 Task: Open Card Card0000000066 in Board Board0000000017 in Workspace WS0000000006 in Trello. Add Member Nikrathi889@gmail.com to Card Card0000000066 in Board Board0000000017 in Workspace WS0000000006 in Trello. Add Blue Label titled Label0000000066 to Card Card0000000066 in Board Board0000000017 in Workspace WS0000000006 in Trello. Add Checklist CL0000000066 to Card Card0000000066 in Board Board0000000017 in Workspace WS0000000006 in Trello. Add Dates with Start Date as Sep 01 2023 and Due Date as Sep 30 2023 to Card Card0000000066 in Board Board0000000017 in Workspace WS0000000006 in Trello
Action: Mouse moved to (106, 366)
Screenshot: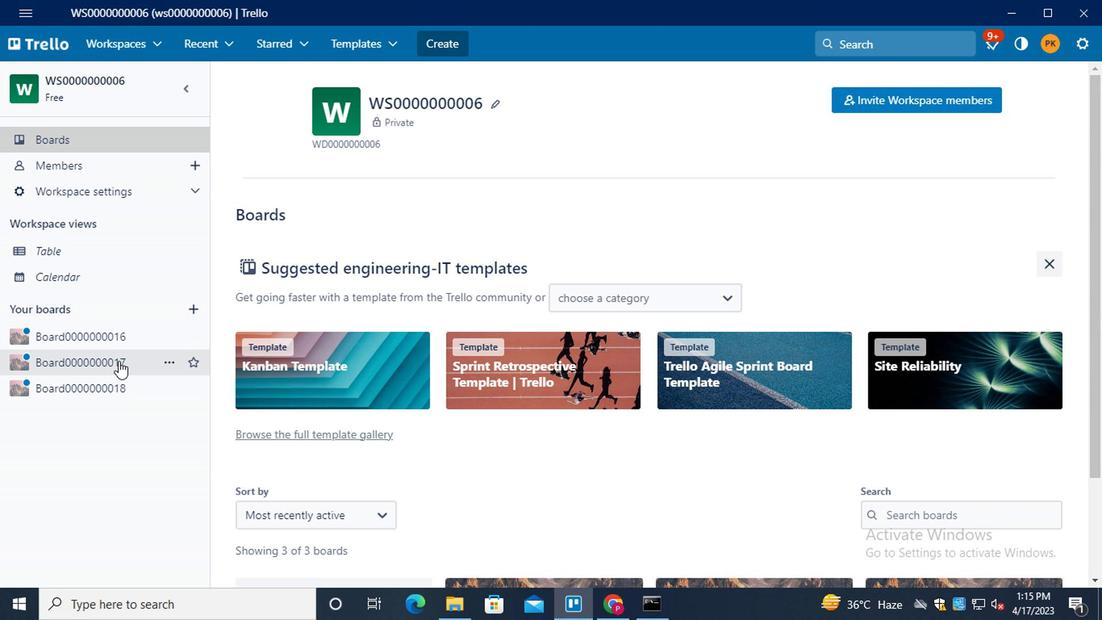 
Action: Mouse pressed left at (106, 366)
Screenshot: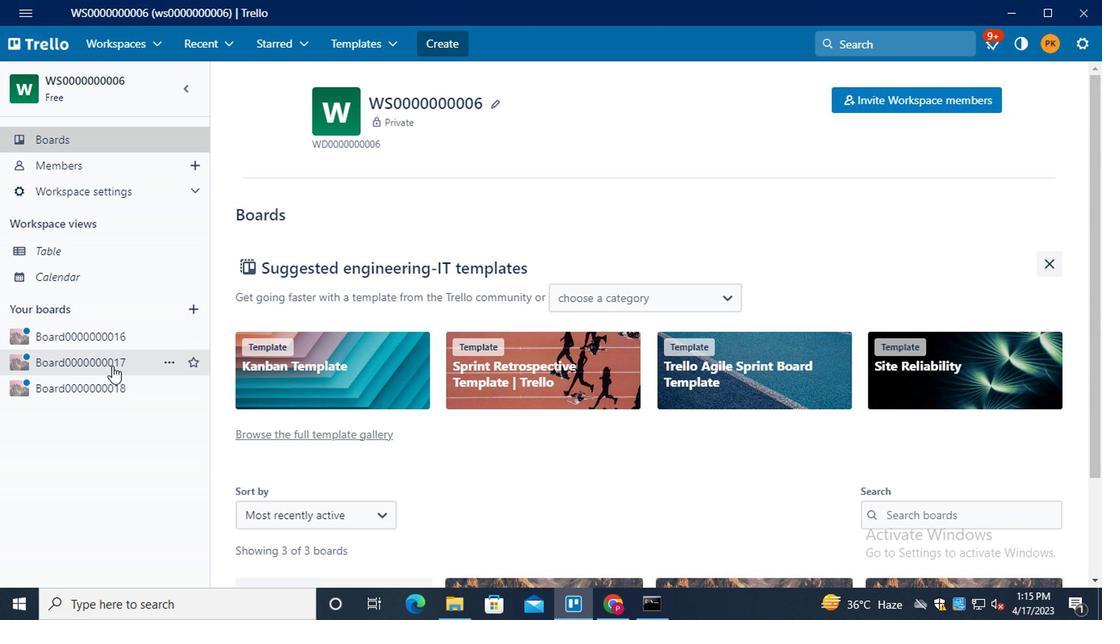 
Action: Mouse moved to (300, 296)
Screenshot: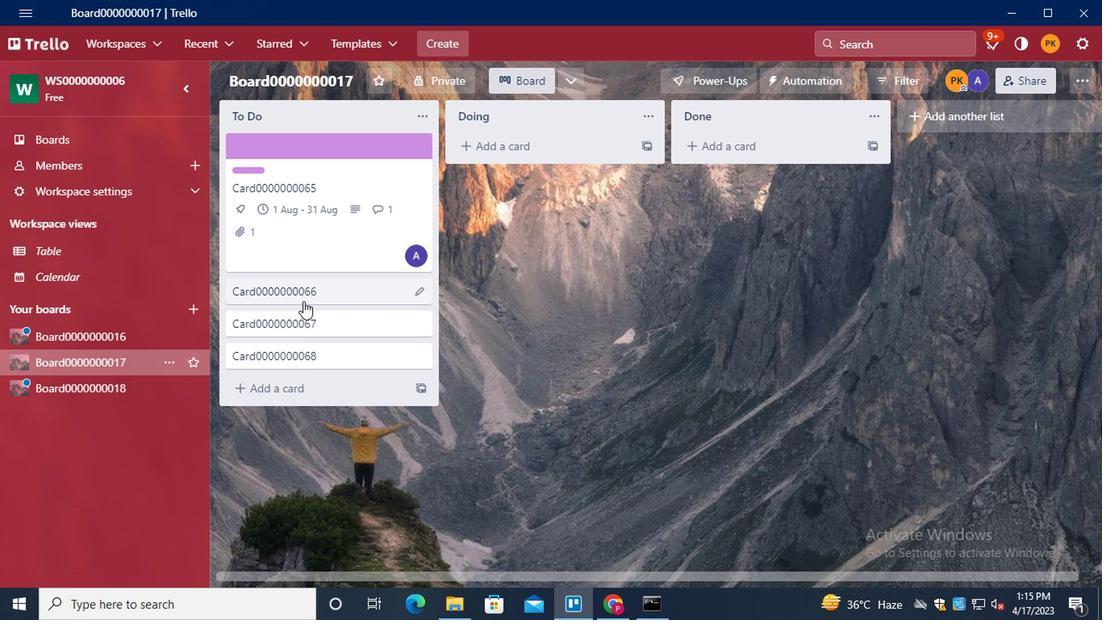 
Action: Mouse pressed left at (300, 296)
Screenshot: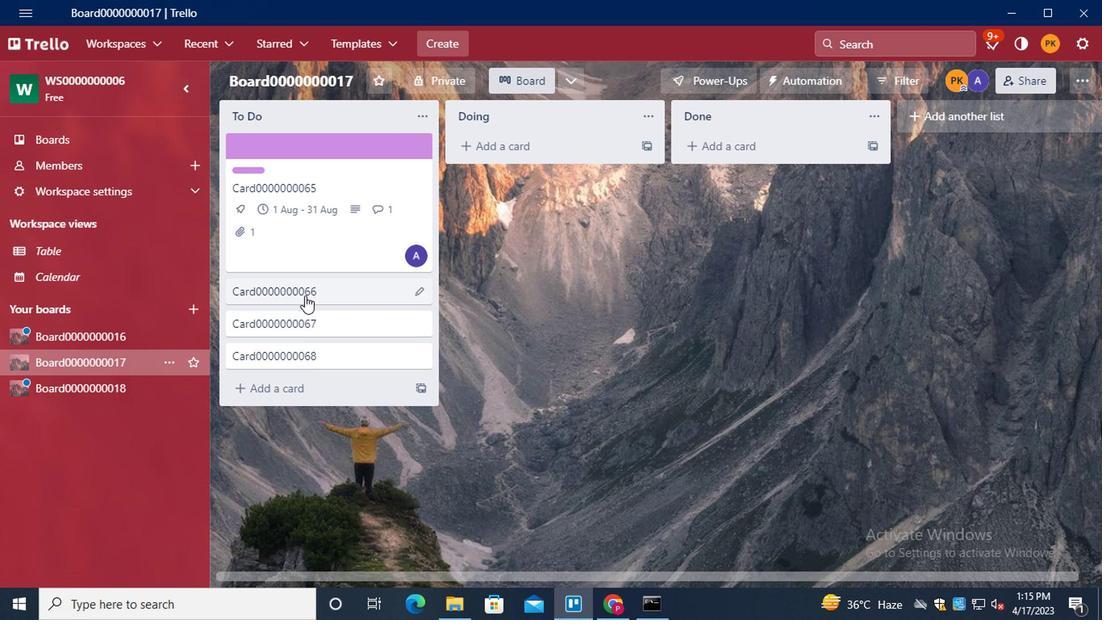 
Action: Mouse moved to (744, 211)
Screenshot: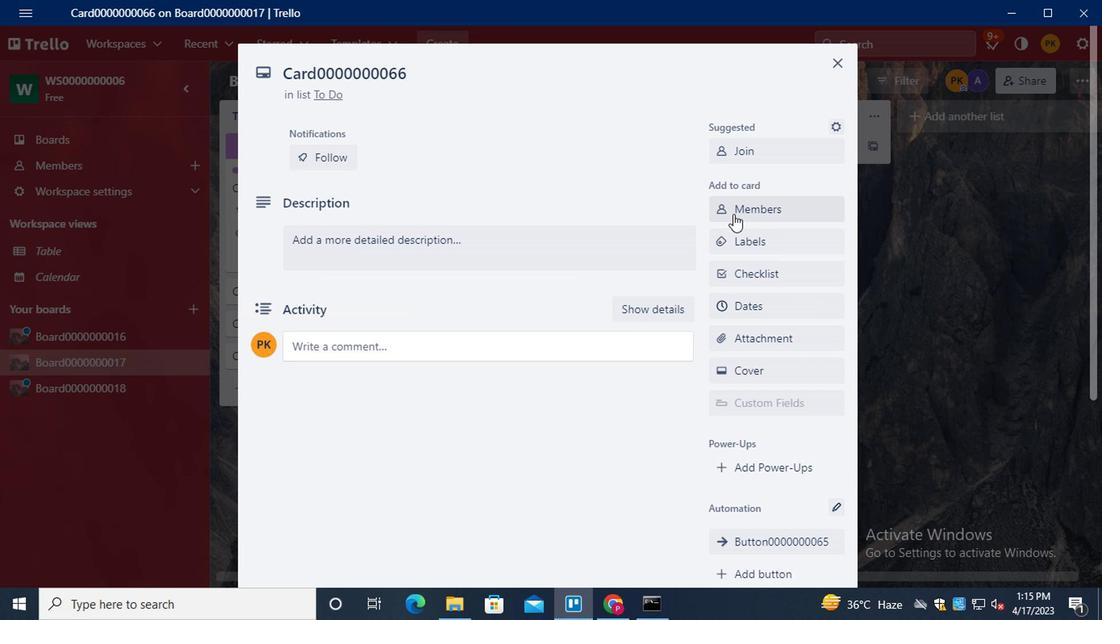 
Action: Mouse pressed left at (744, 211)
Screenshot: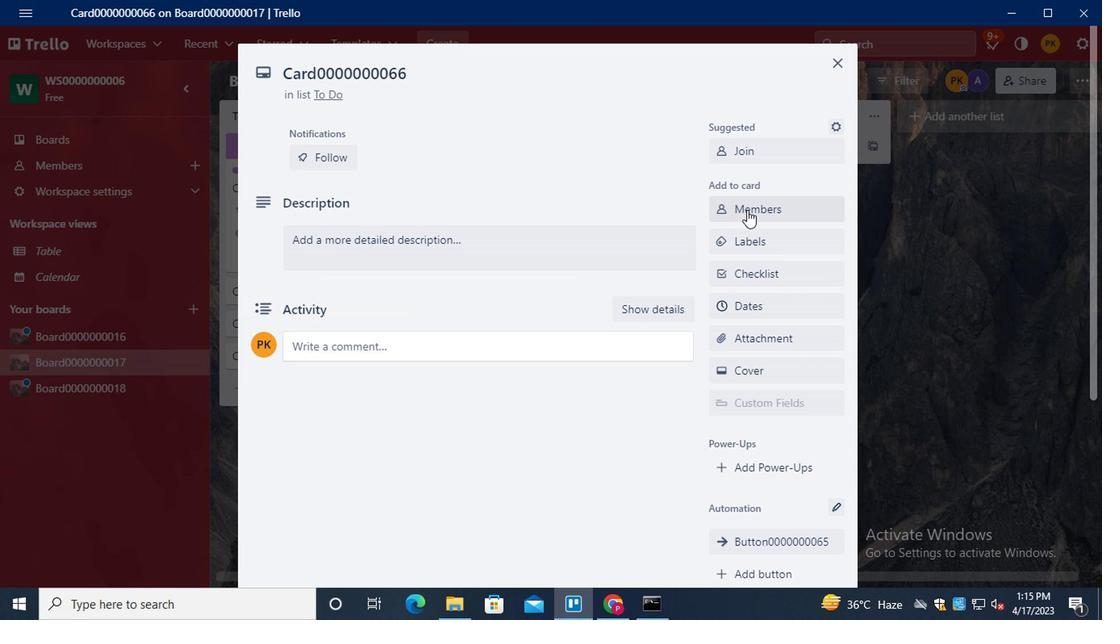 
Action: Mouse moved to (757, 283)
Screenshot: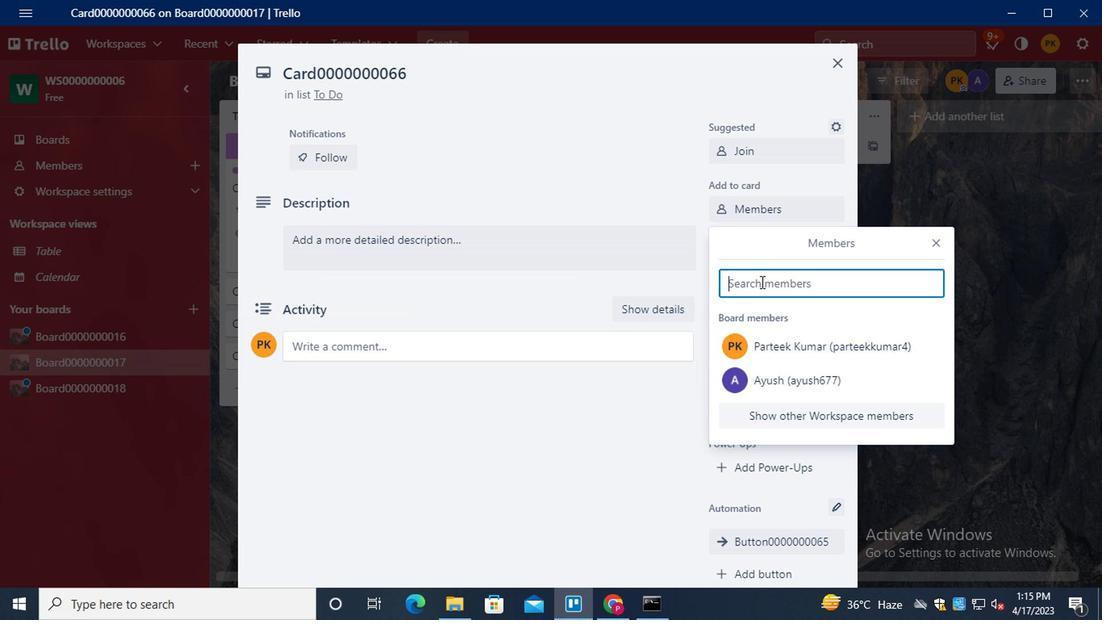 
Action: Key pressed <Key.shift>NIKRATHI889<Key.shift>@GMAIL.COM
Screenshot: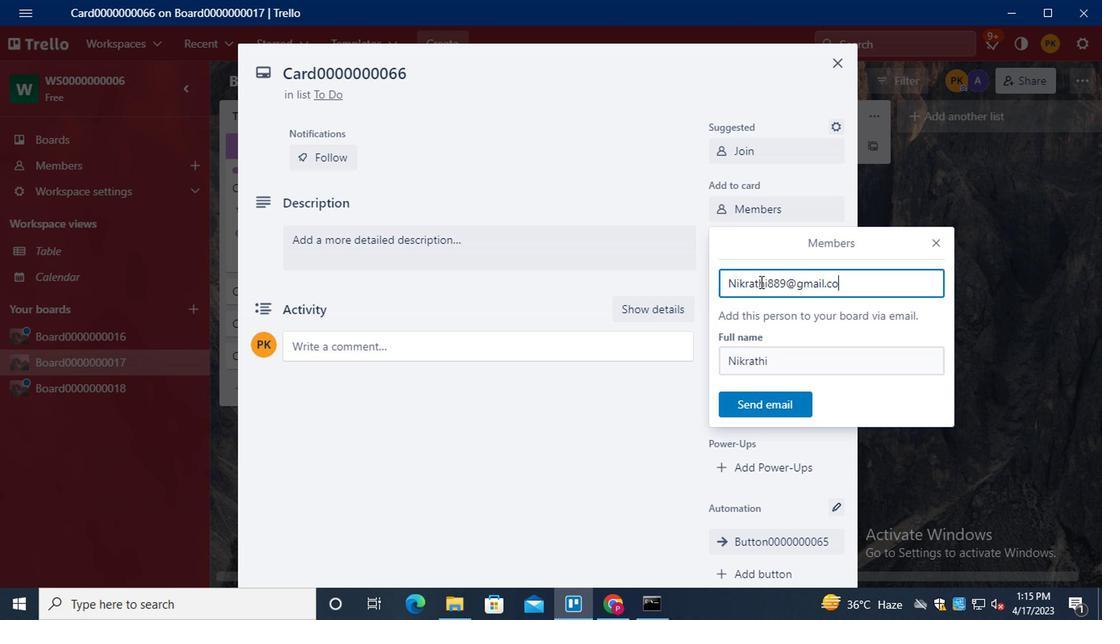 
Action: Mouse moved to (745, 412)
Screenshot: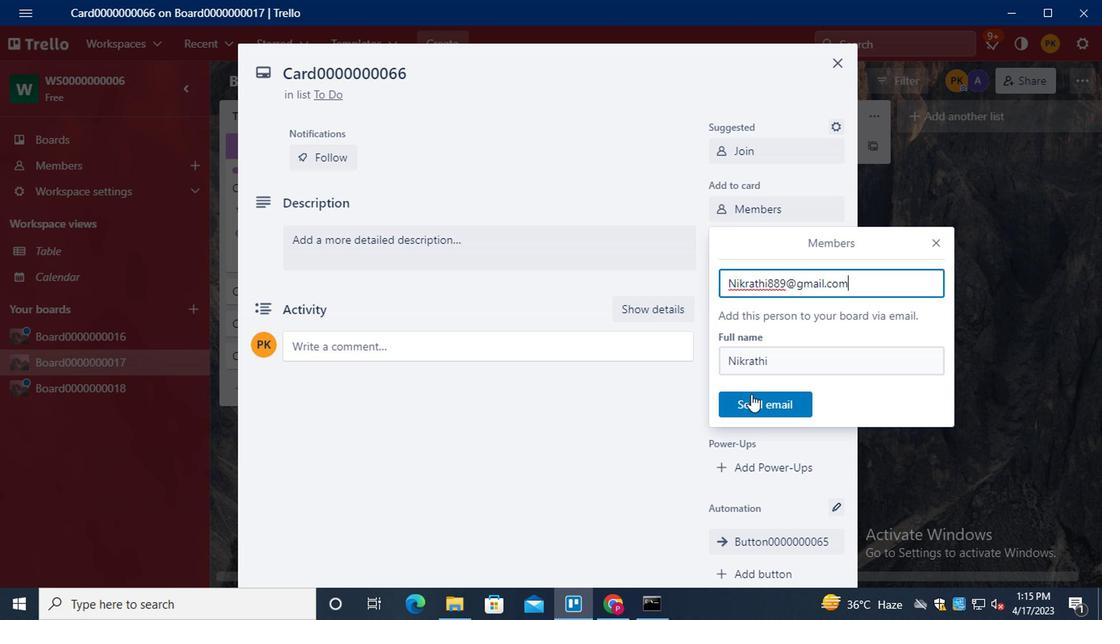 
Action: Mouse pressed left at (745, 412)
Screenshot: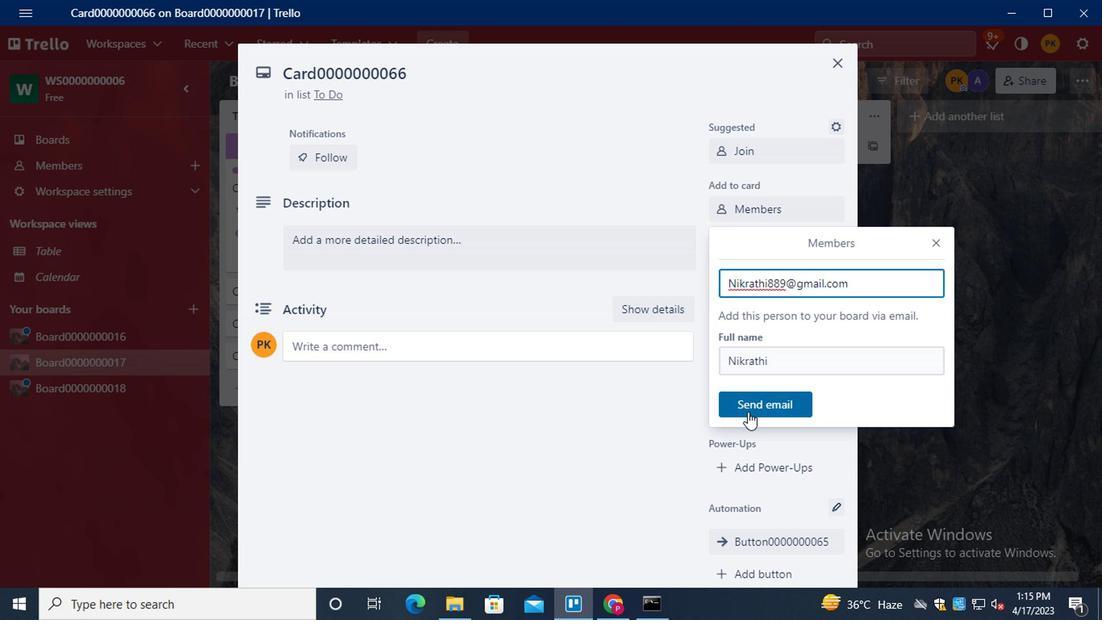 
Action: Mouse moved to (749, 244)
Screenshot: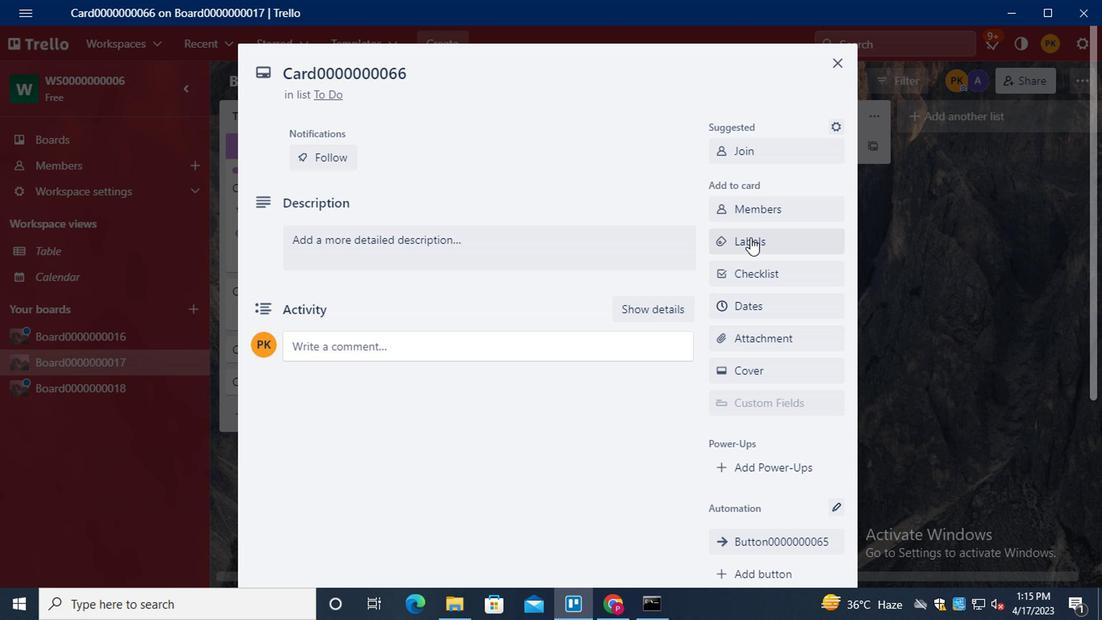 
Action: Mouse pressed left at (749, 244)
Screenshot: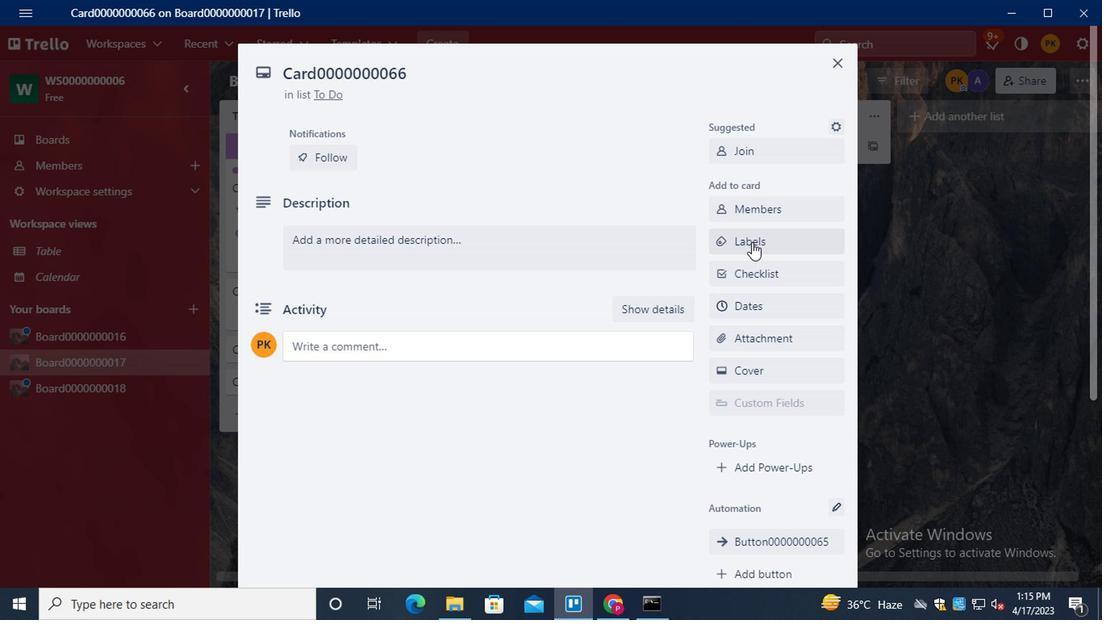 
Action: Mouse moved to (793, 392)
Screenshot: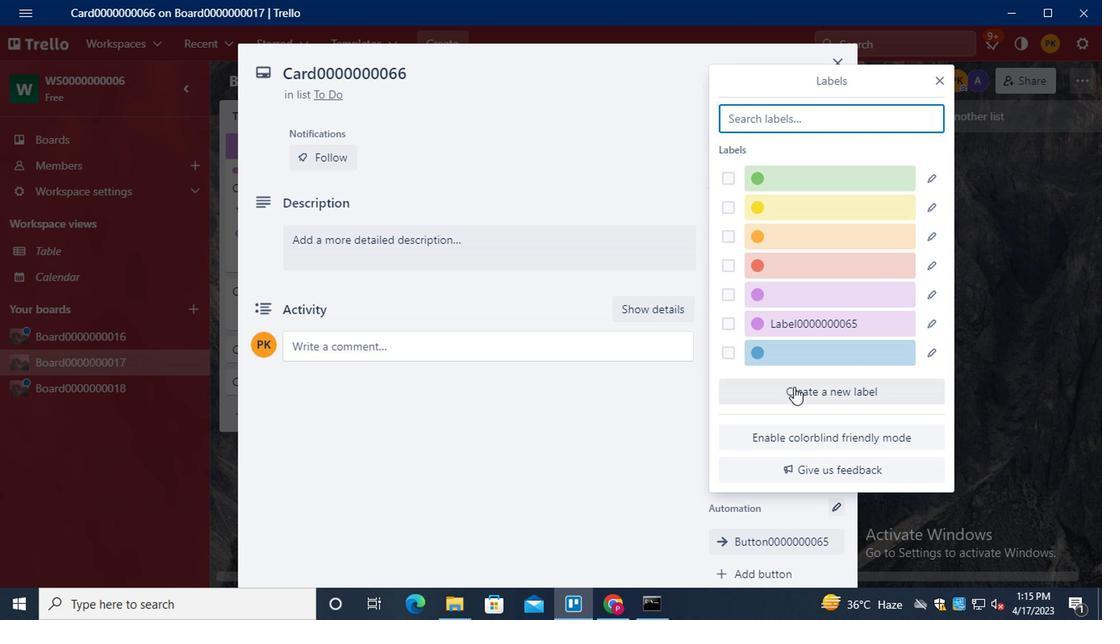 
Action: Mouse pressed left at (793, 392)
Screenshot: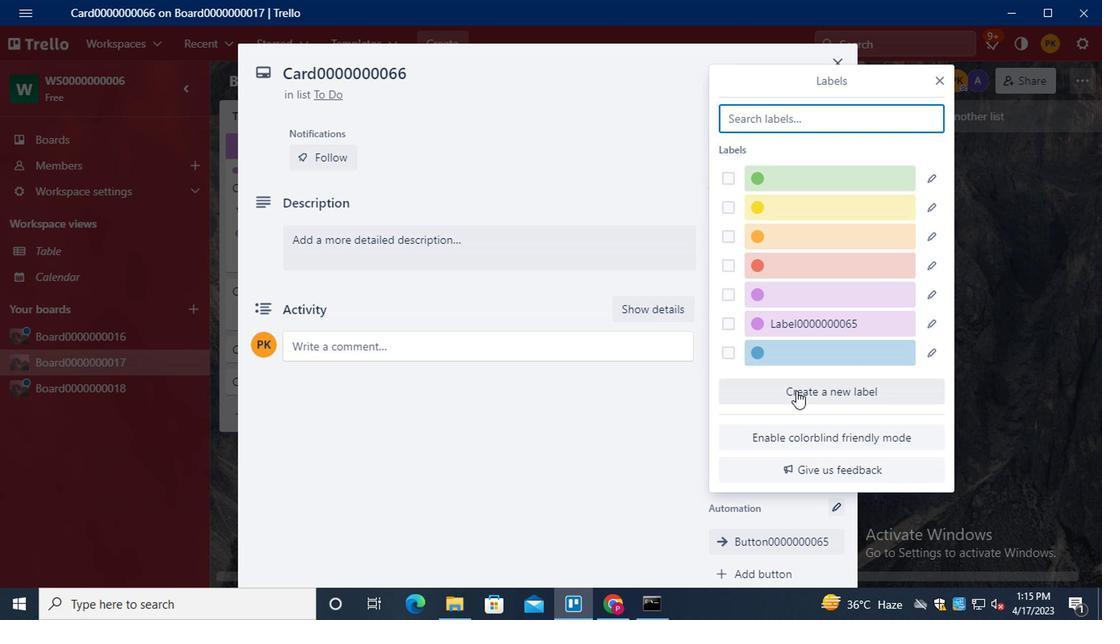 
Action: Mouse moved to (794, 392)
Screenshot: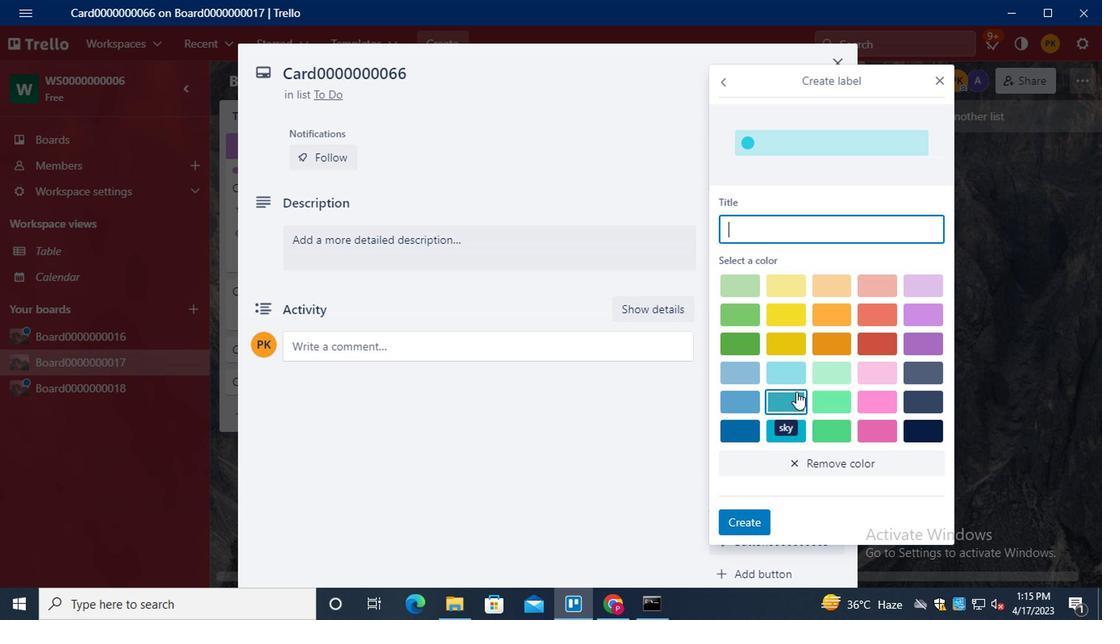 
Action: Key pressed <Key.shift>LABEL
Screenshot: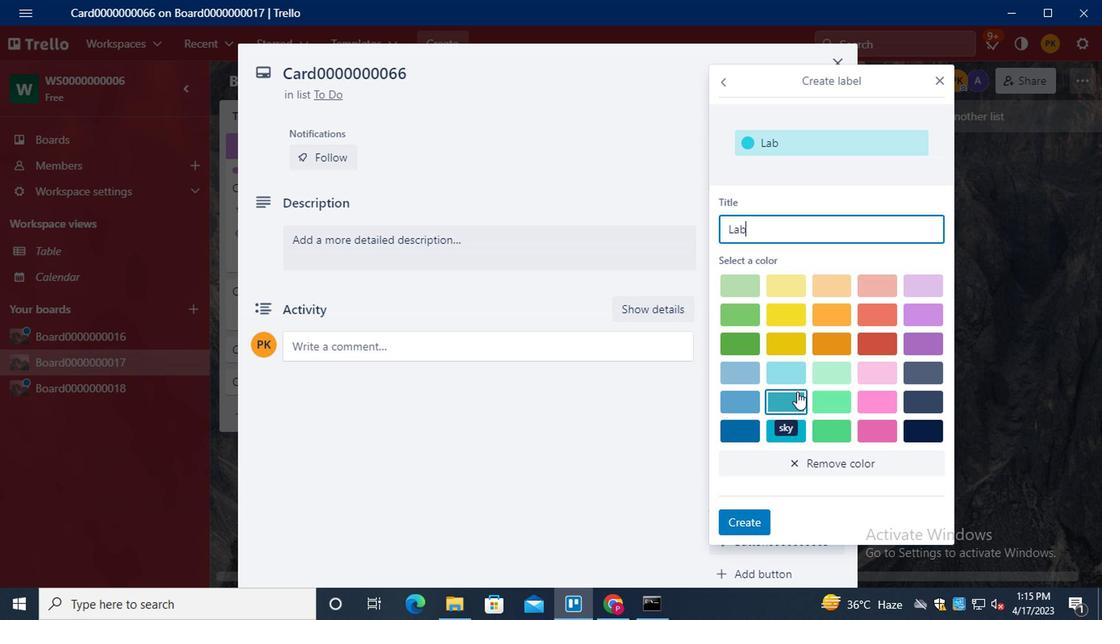 
Action: Mouse moved to (730, 410)
Screenshot: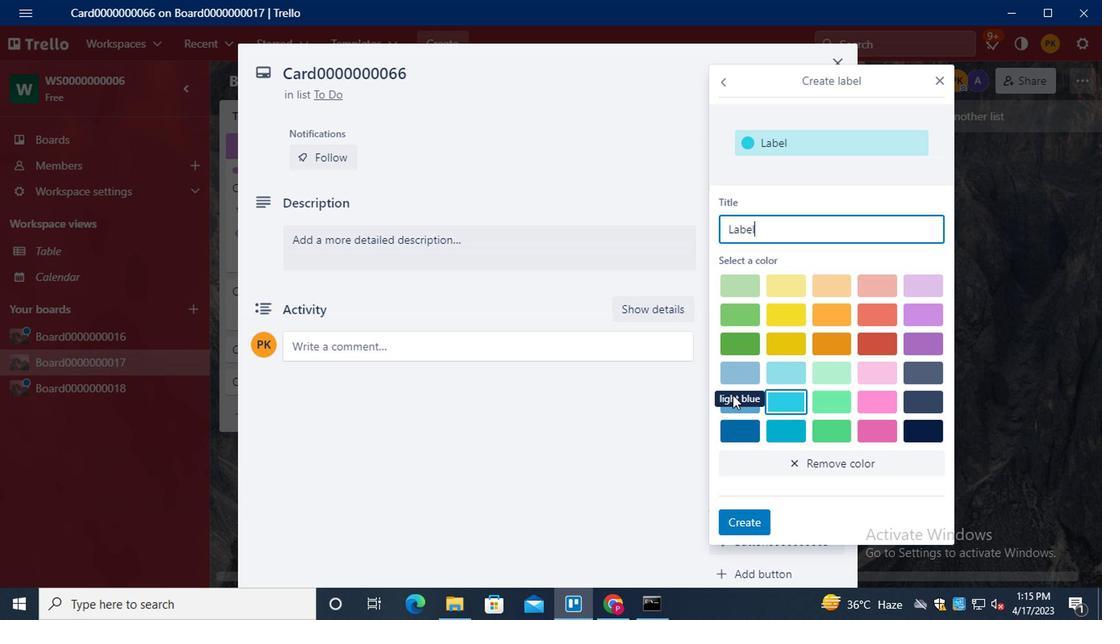 
Action: Mouse pressed left at (730, 410)
Screenshot: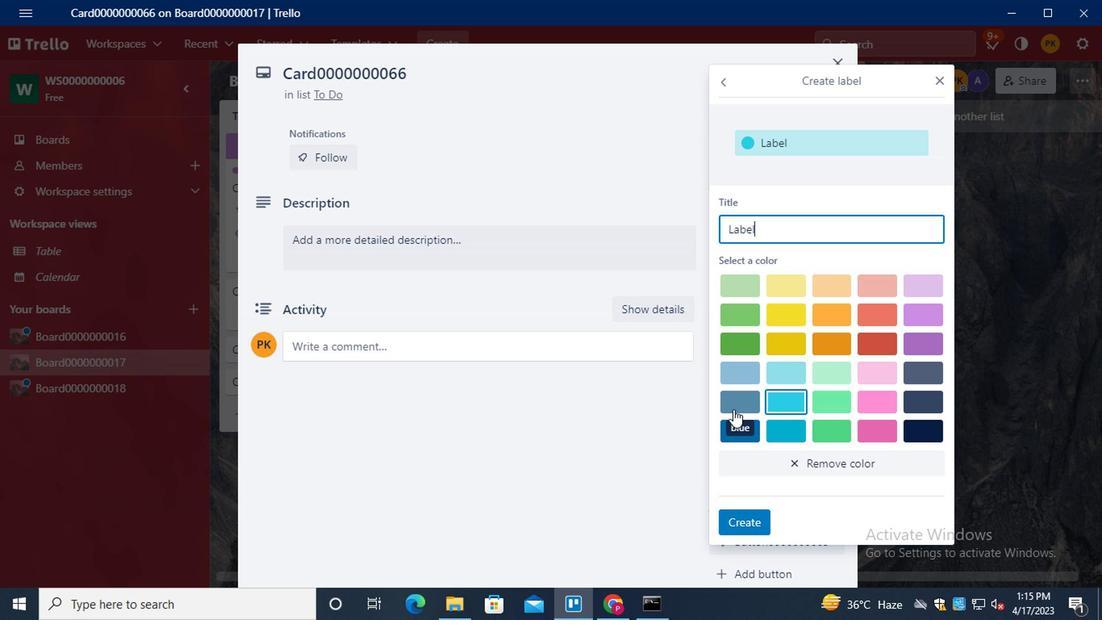 
Action: Mouse moved to (838, 244)
Screenshot: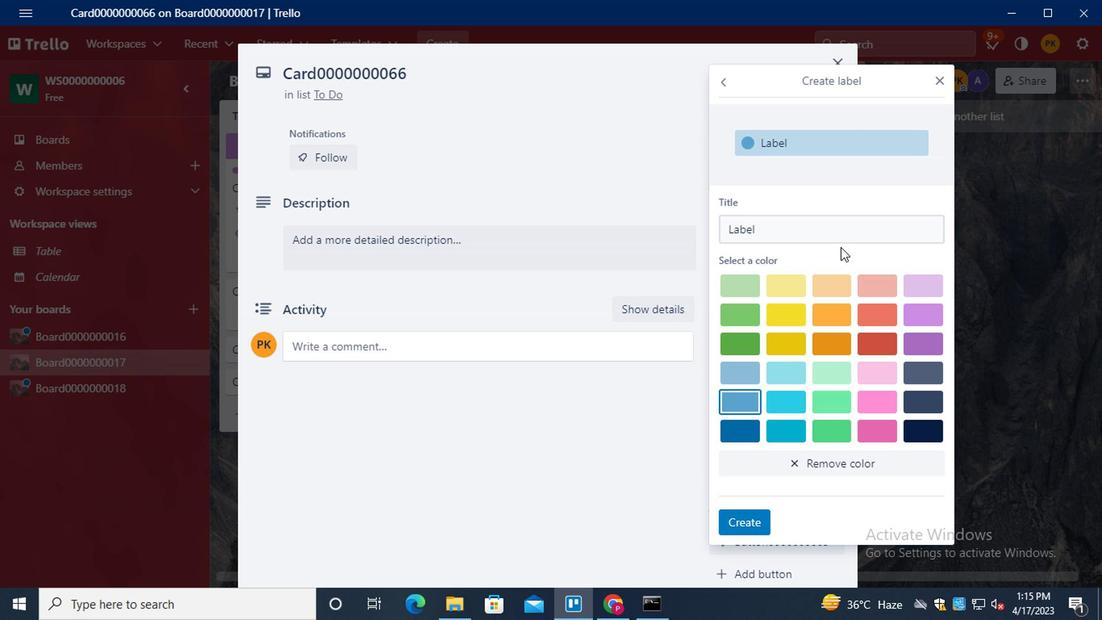 
Action: Mouse pressed left at (838, 244)
Screenshot: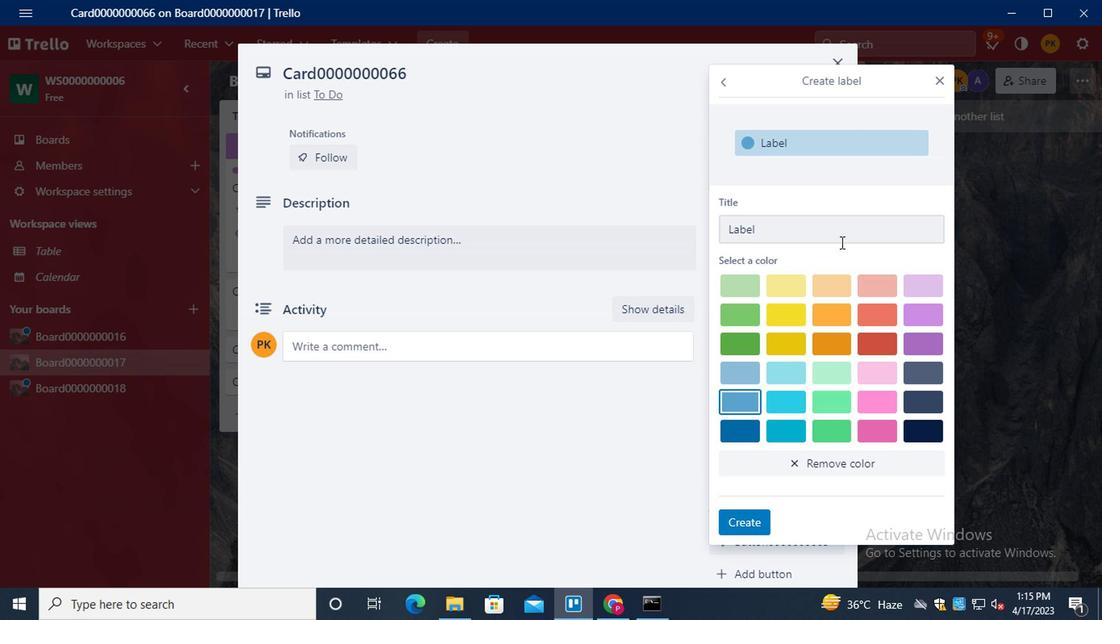 
Action: Key pressed 0000000066
Screenshot: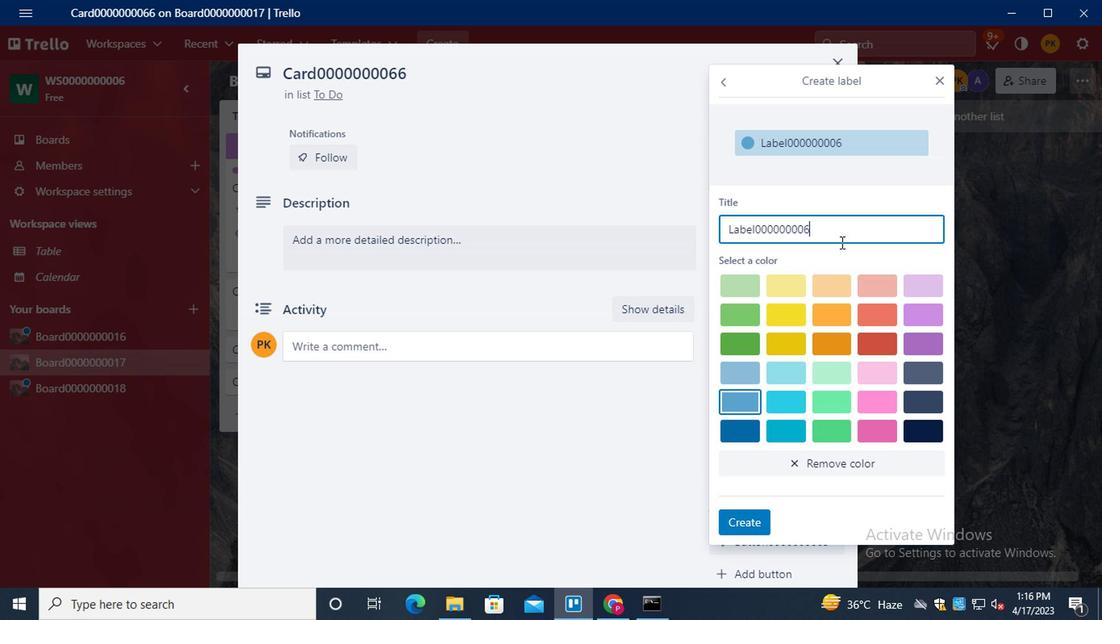 
Action: Mouse moved to (749, 523)
Screenshot: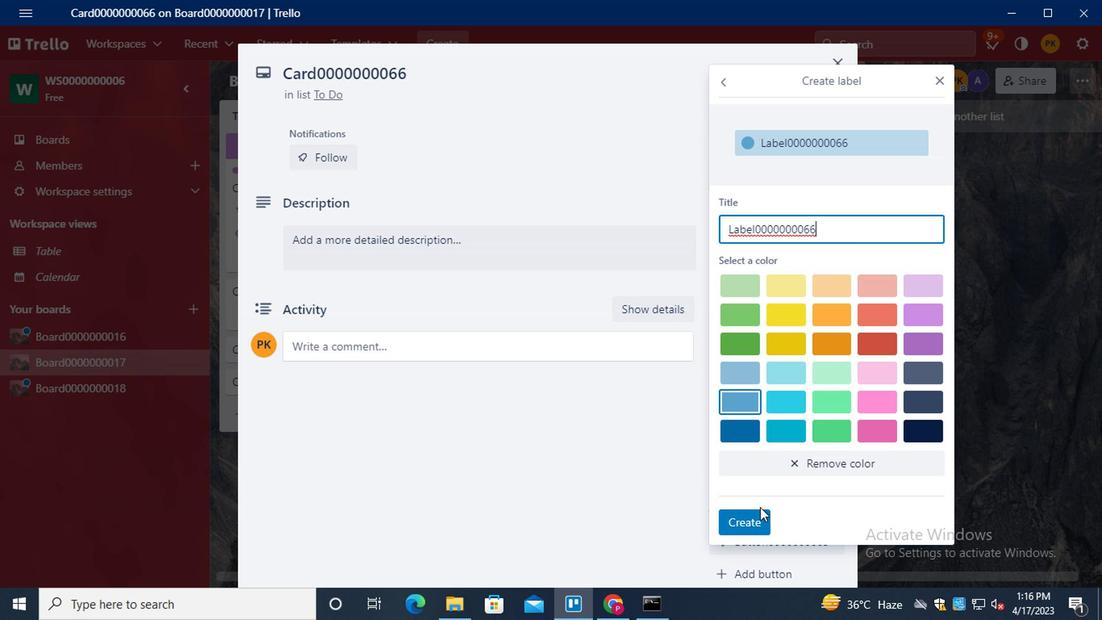 
Action: Mouse pressed left at (749, 523)
Screenshot: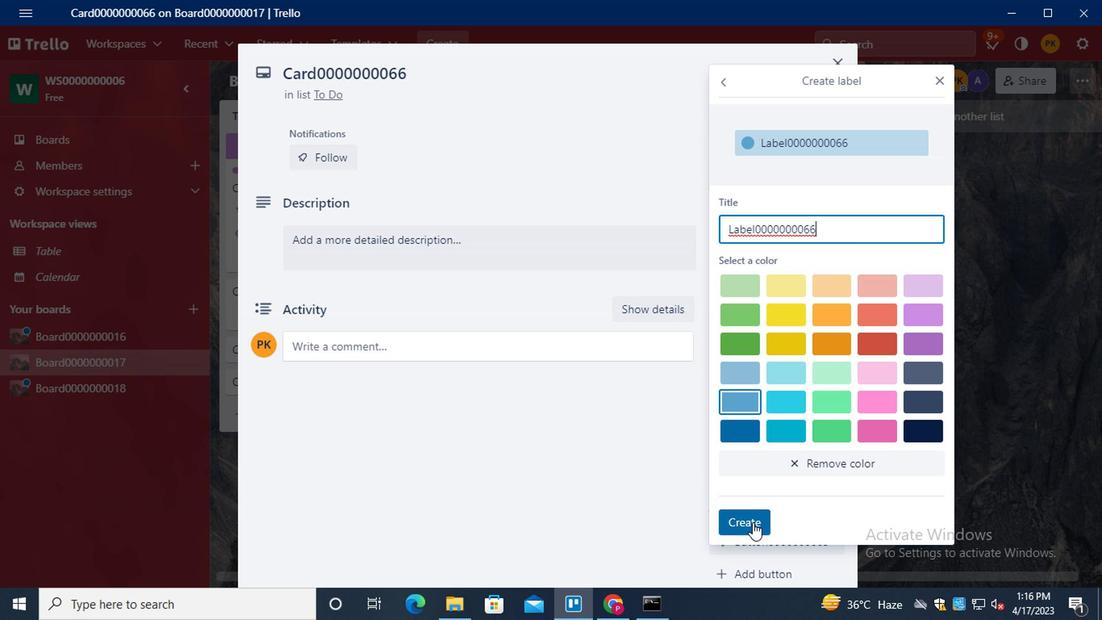 
Action: Mouse moved to (942, 82)
Screenshot: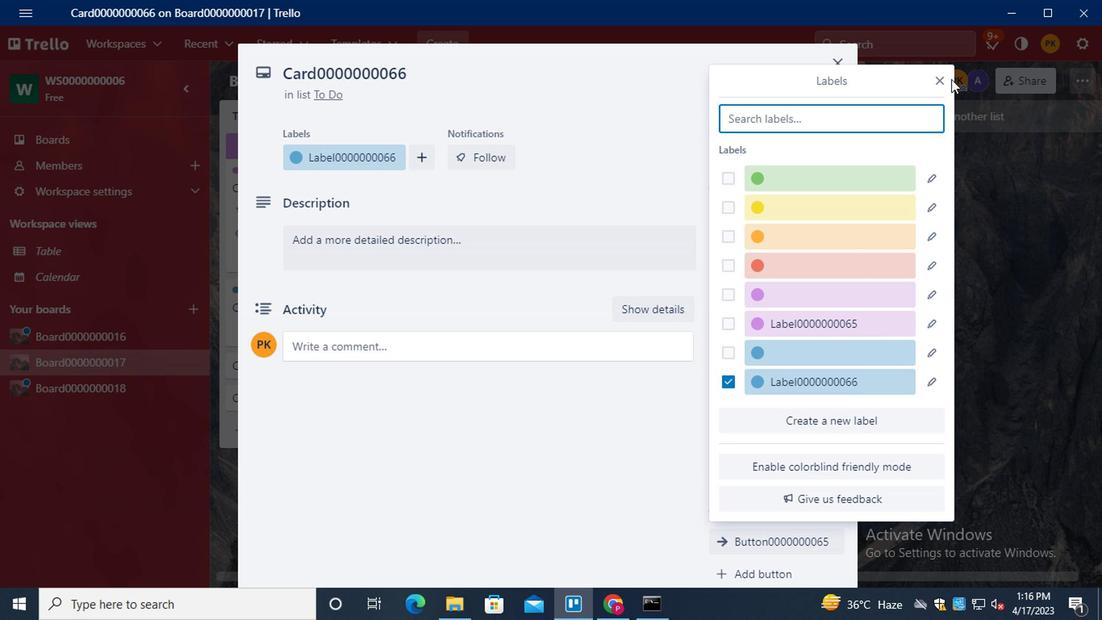 
Action: Mouse pressed left at (942, 82)
Screenshot: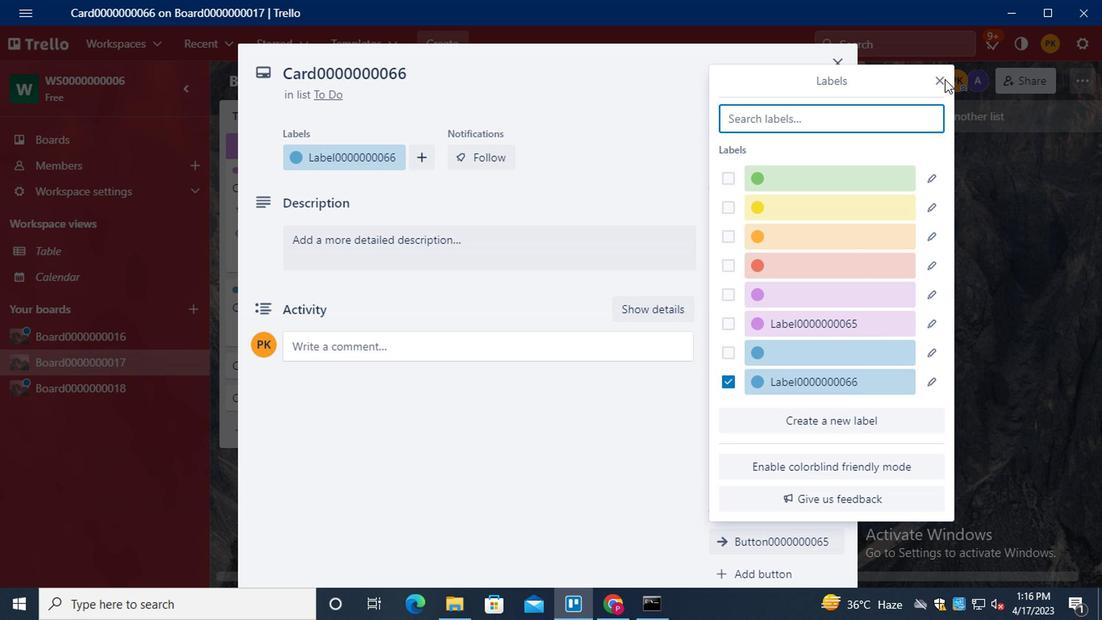 
Action: Mouse pressed left at (942, 82)
Screenshot: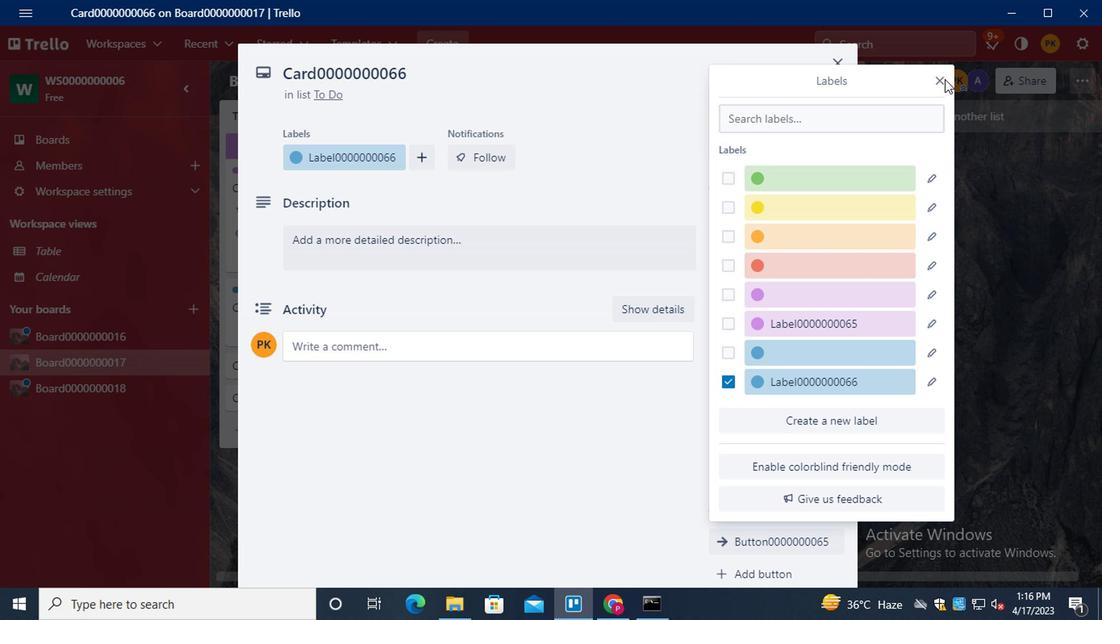 
Action: Mouse moved to (938, 82)
Screenshot: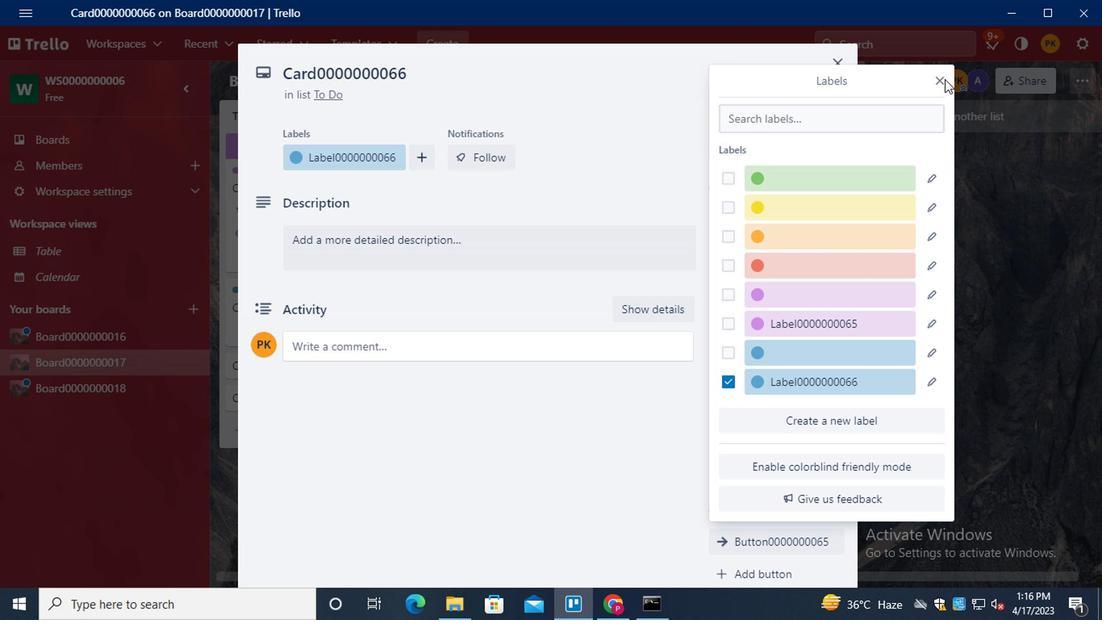
Action: Mouse pressed left at (938, 82)
Screenshot: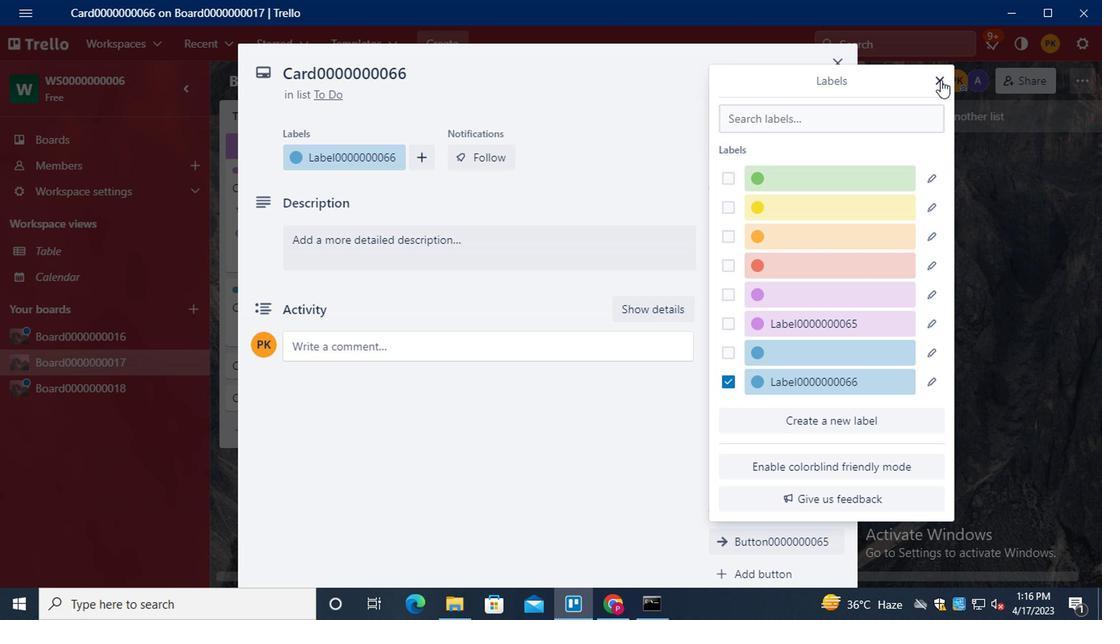 
Action: Mouse moved to (763, 279)
Screenshot: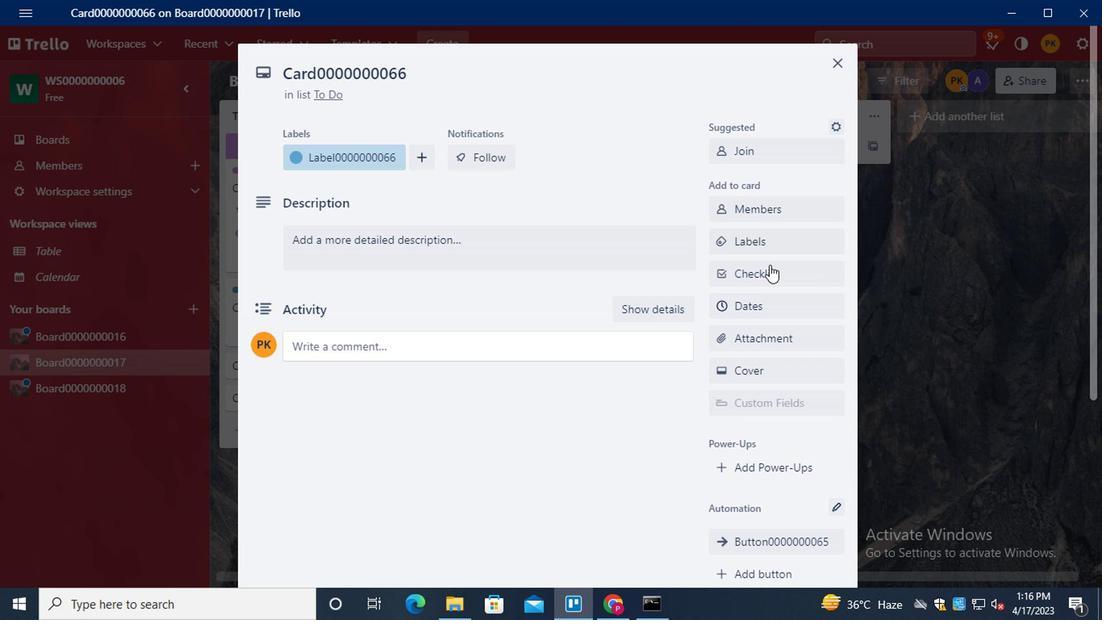 
Action: Mouse pressed left at (763, 279)
Screenshot: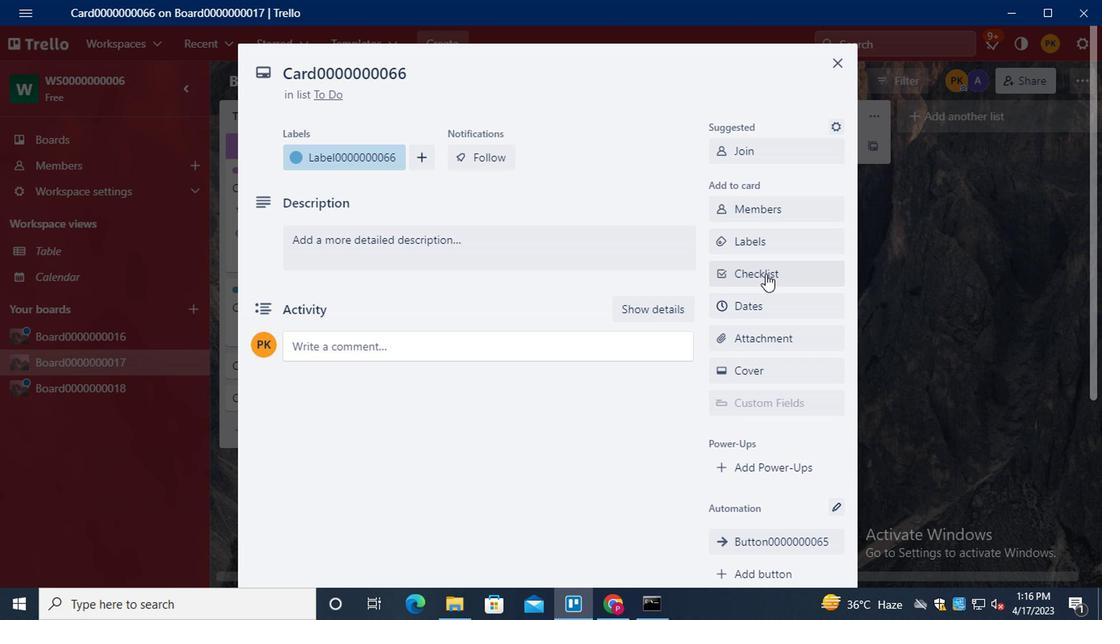 
Action: Key pressed <Key.shift><Key.shift><Key.shift>CL0000000066
Screenshot: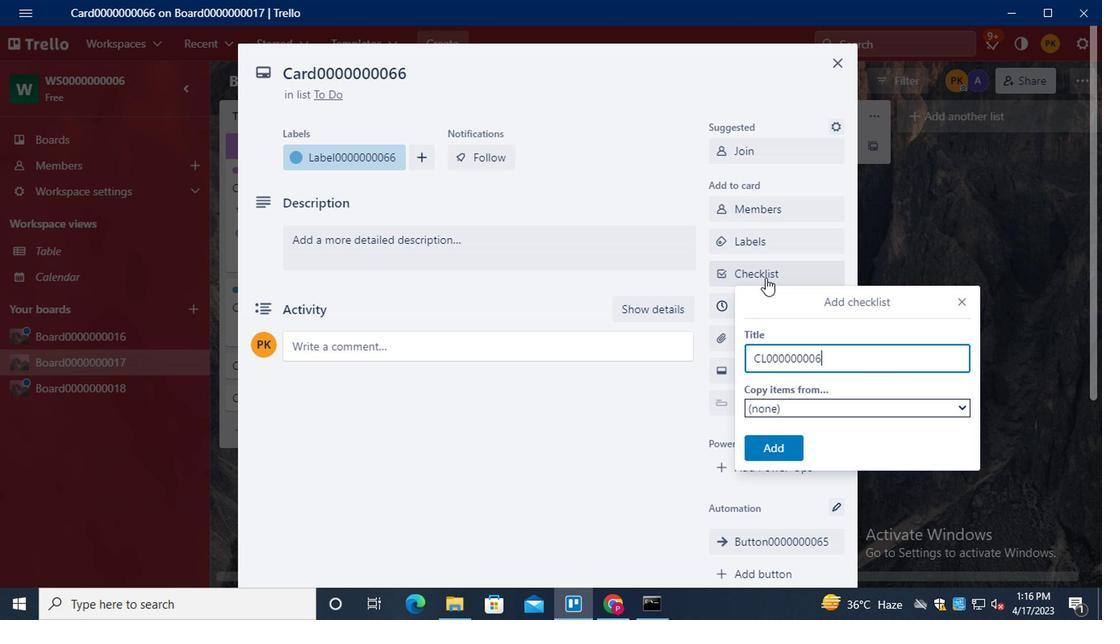 
Action: Mouse moved to (758, 443)
Screenshot: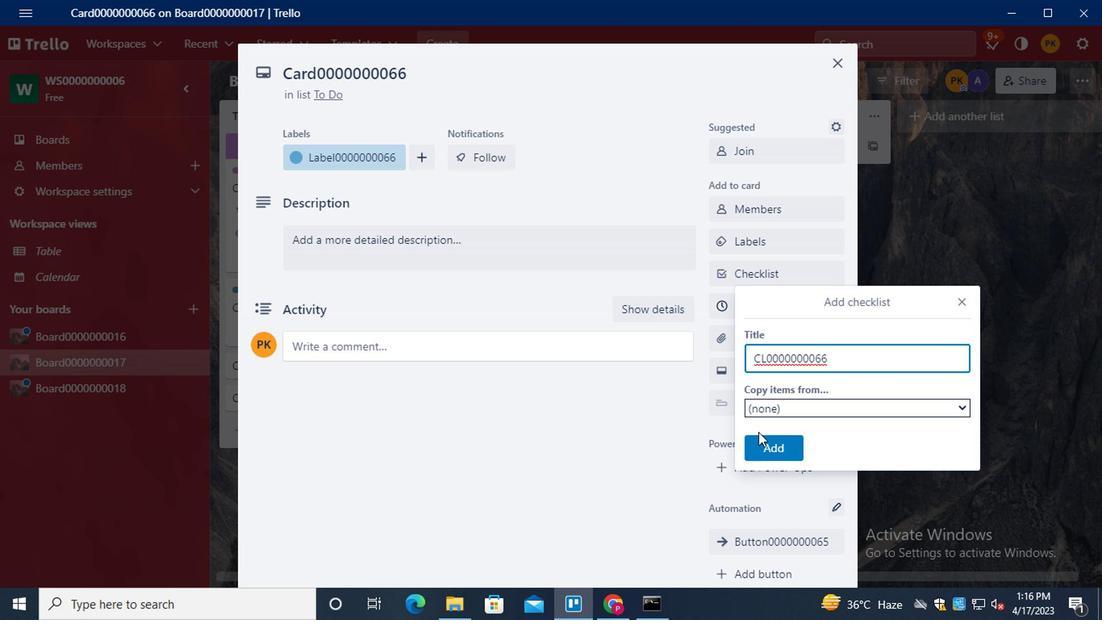 
Action: Mouse pressed left at (758, 443)
Screenshot: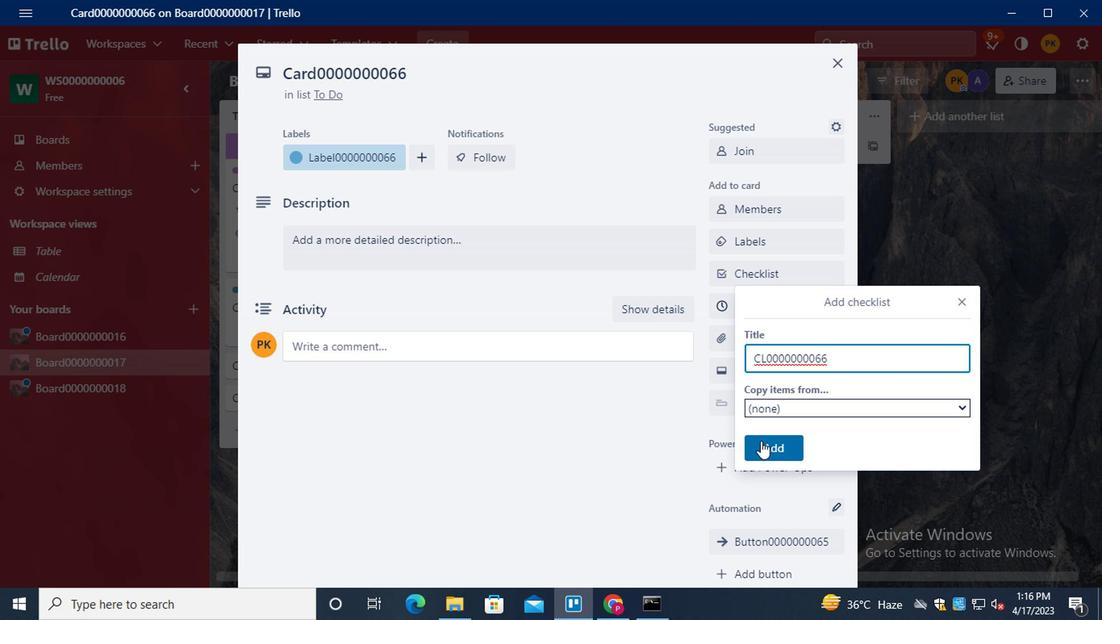 
Action: Mouse moved to (750, 303)
Screenshot: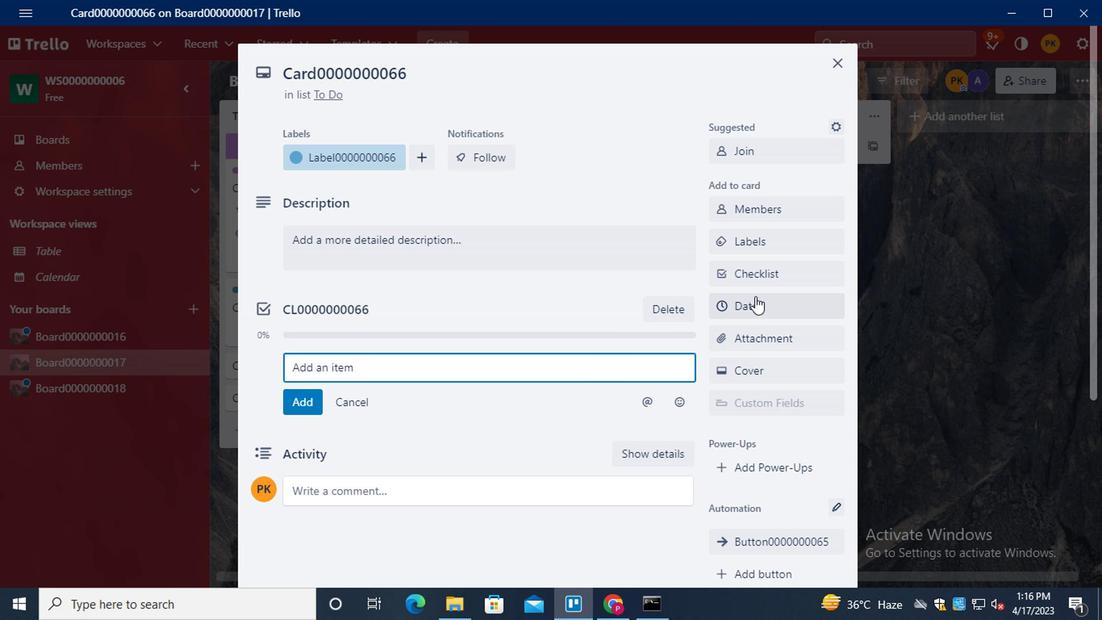 
Action: Mouse pressed left at (750, 303)
Screenshot: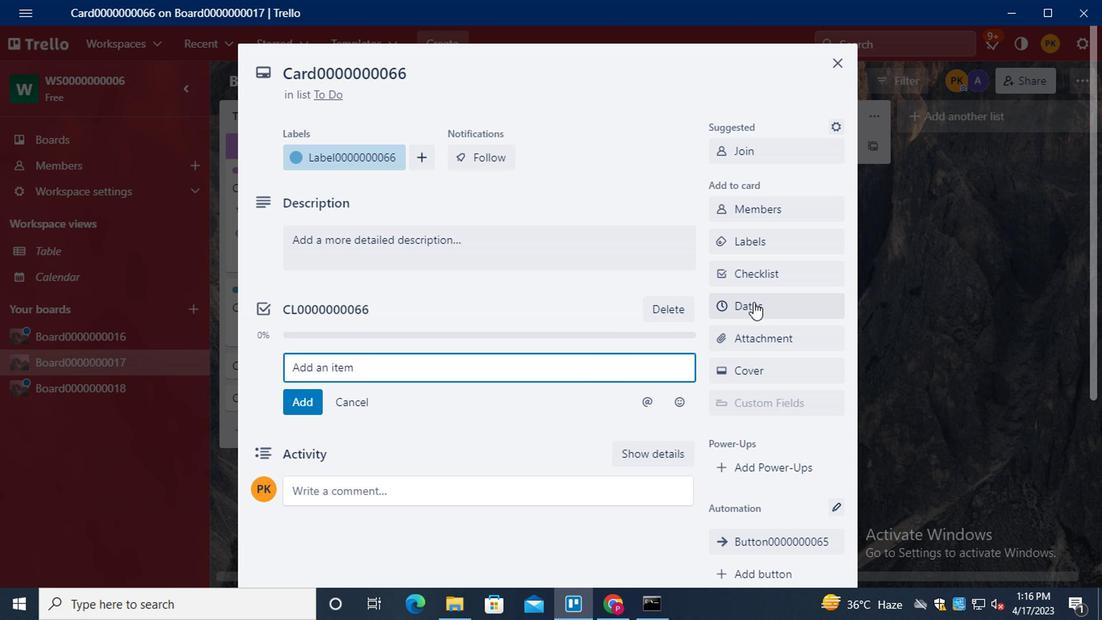 
Action: Mouse moved to (723, 370)
Screenshot: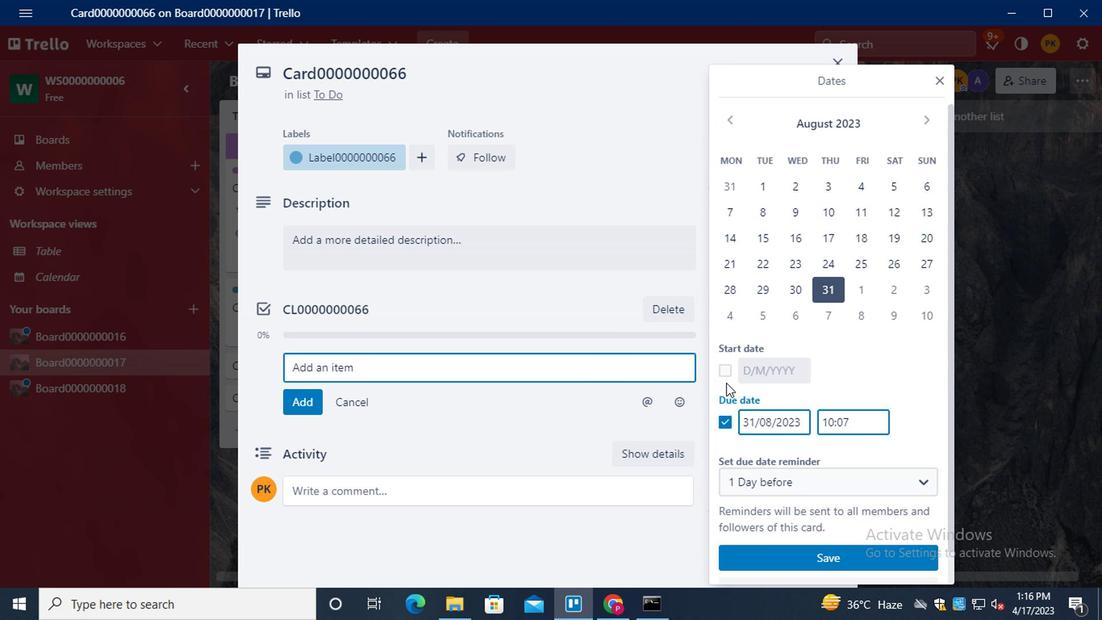 
Action: Mouse pressed left at (723, 370)
Screenshot: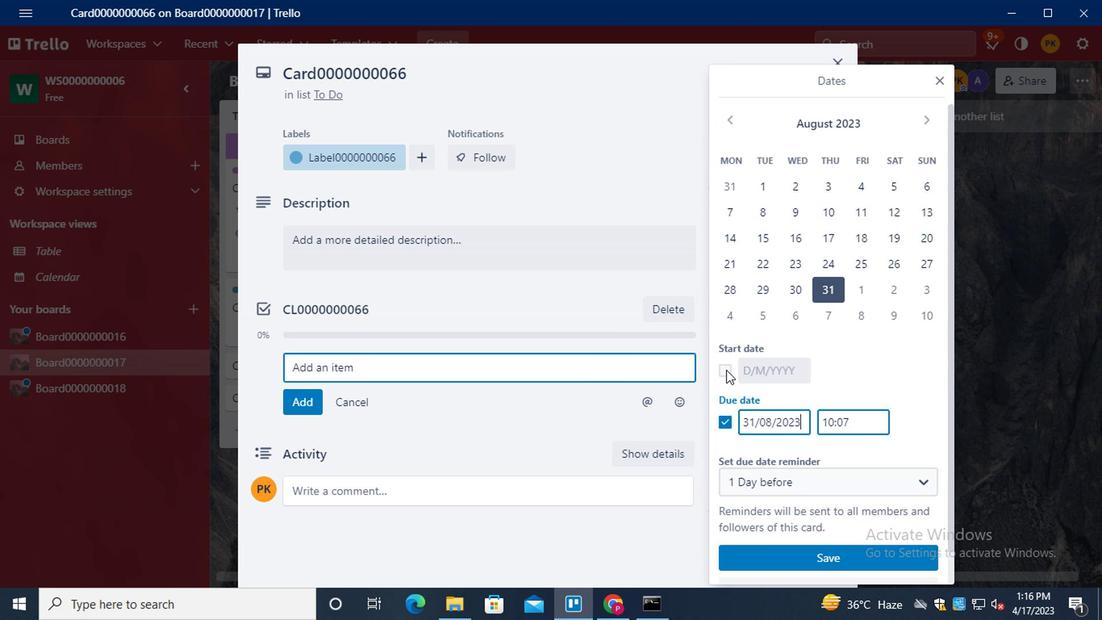 
Action: Mouse moved to (931, 124)
Screenshot: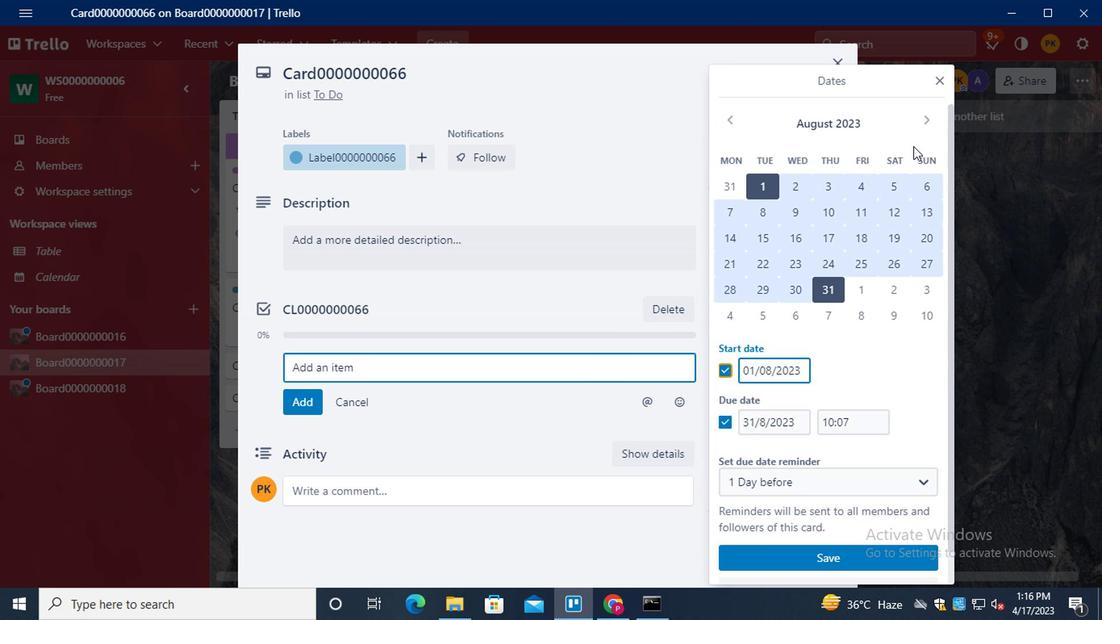 
Action: Mouse pressed left at (931, 124)
Screenshot: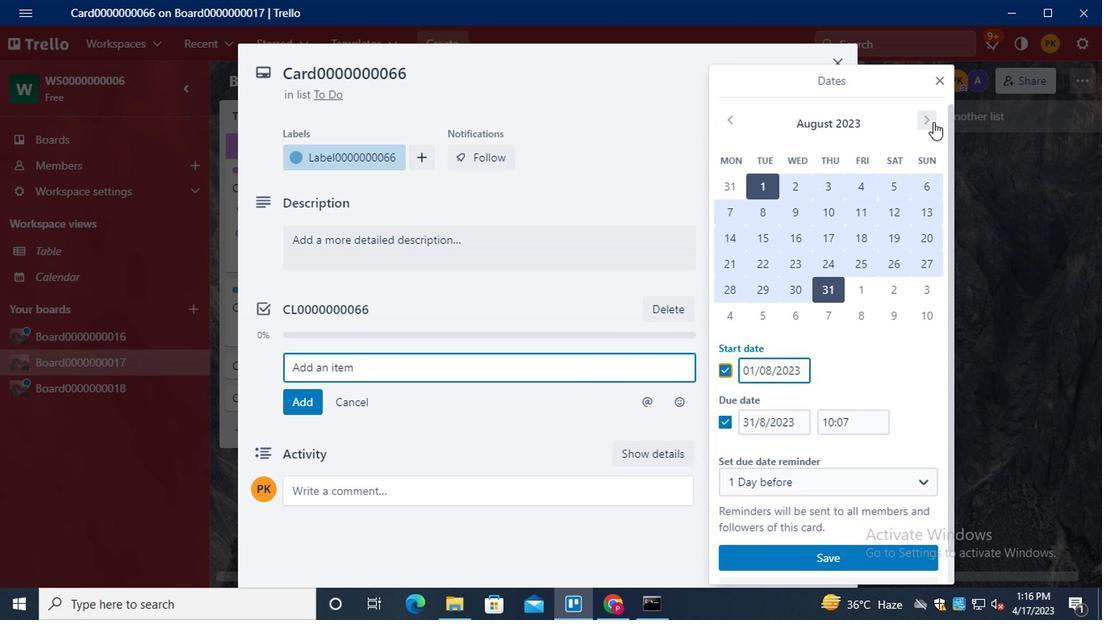 
Action: Mouse moved to (854, 191)
Screenshot: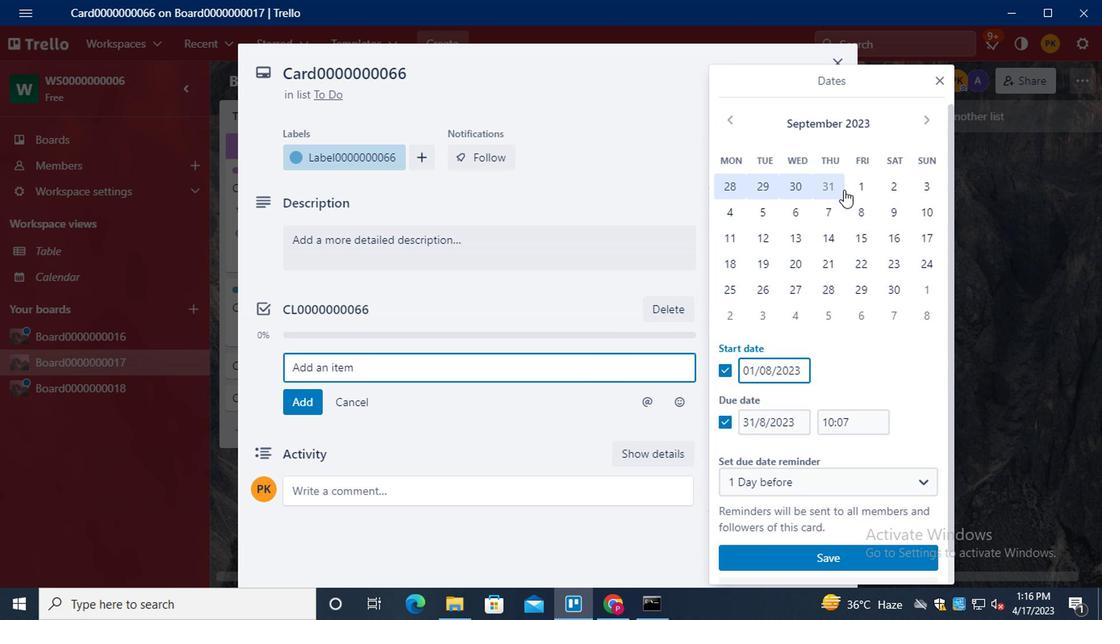 
Action: Mouse pressed left at (854, 191)
Screenshot: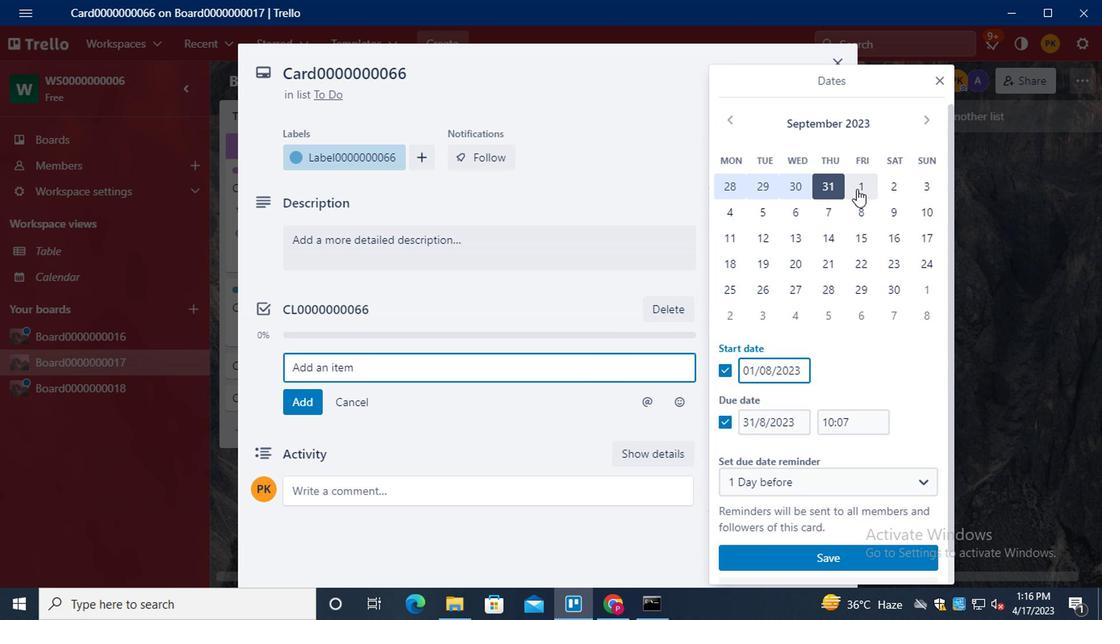 
Action: Mouse moved to (890, 294)
Screenshot: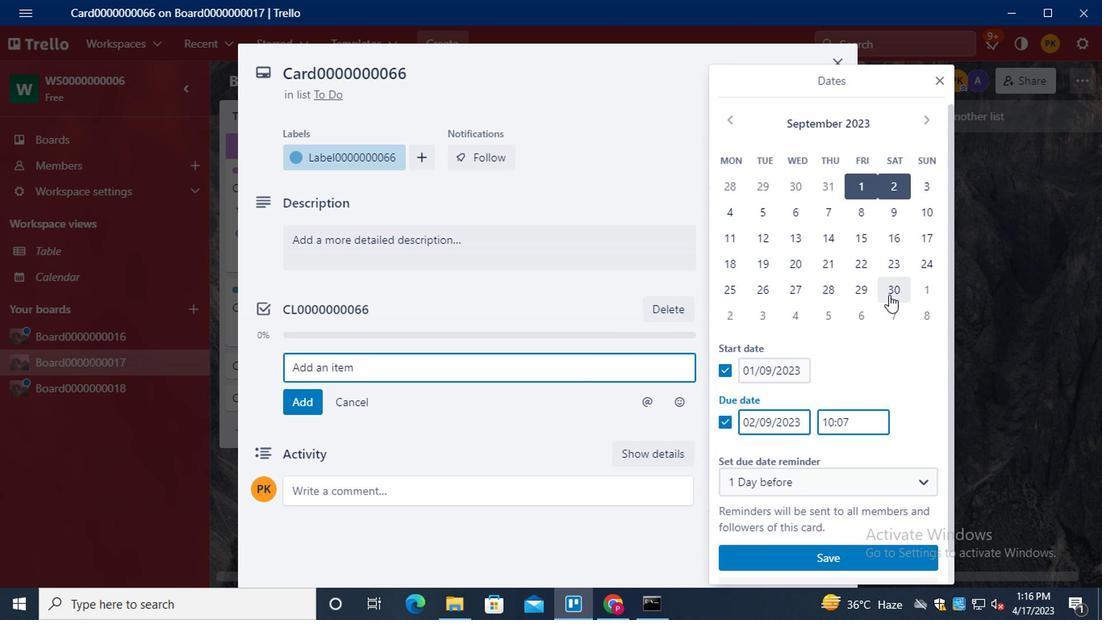 
Action: Mouse pressed left at (890, 294)
Screenshot: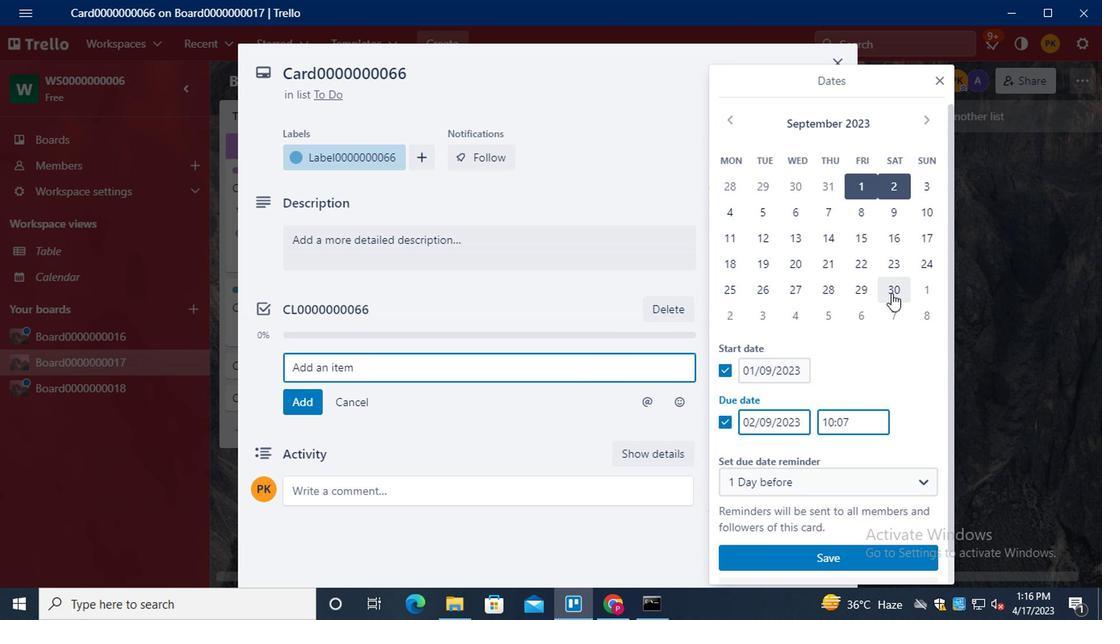 
Action: Mouse moved to (829, 555)
Screenshot: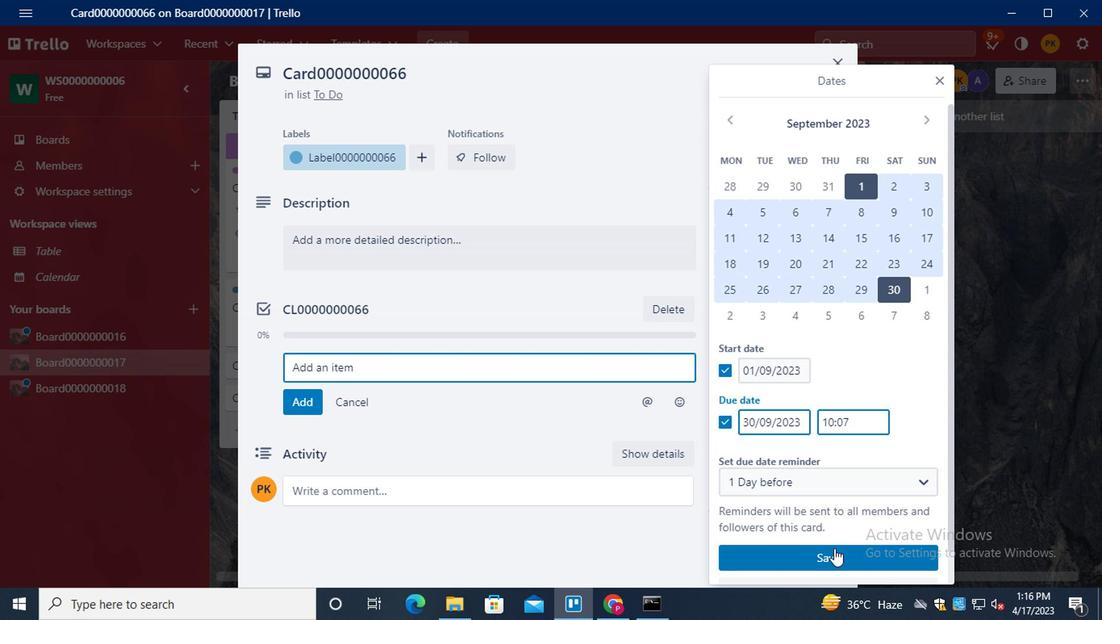 
Action: Mouse pressed left at (829, 555)
Screenshot: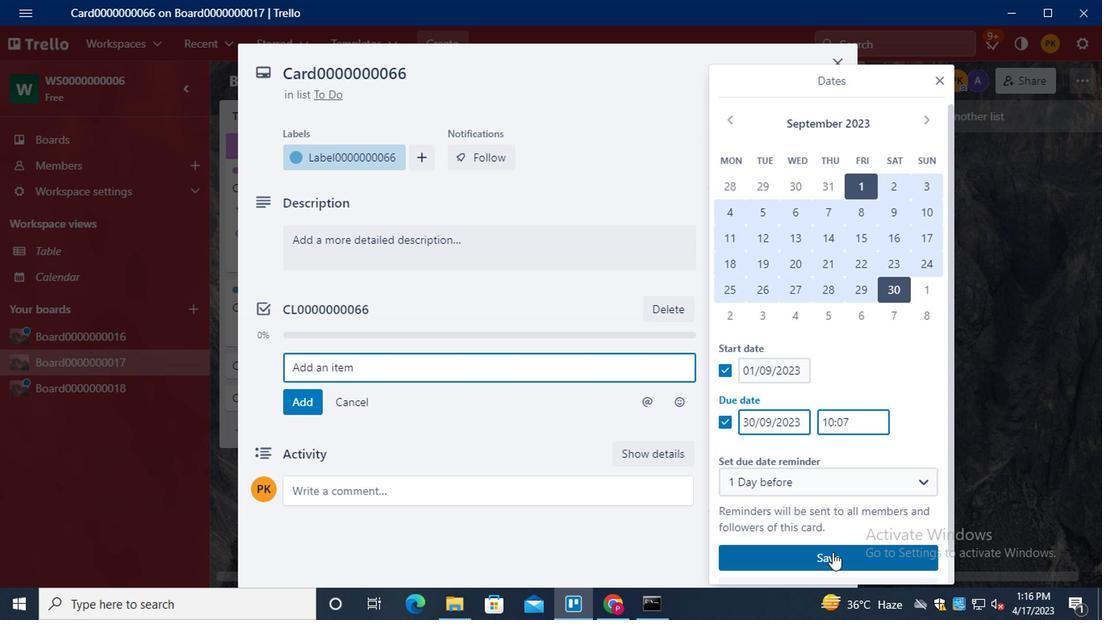 
Action: Mouse moved to (478, 267)
Screenshot: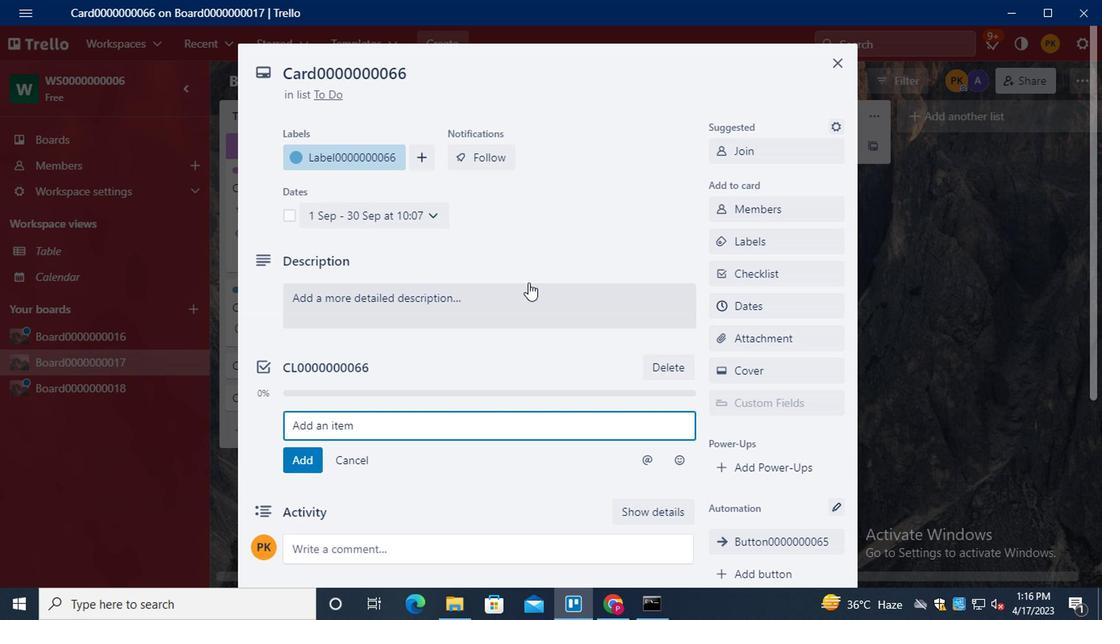 
